 Task: Change arrow line weight to 1PX.
Action: Mouse moved to (499, 247)
Screenshot: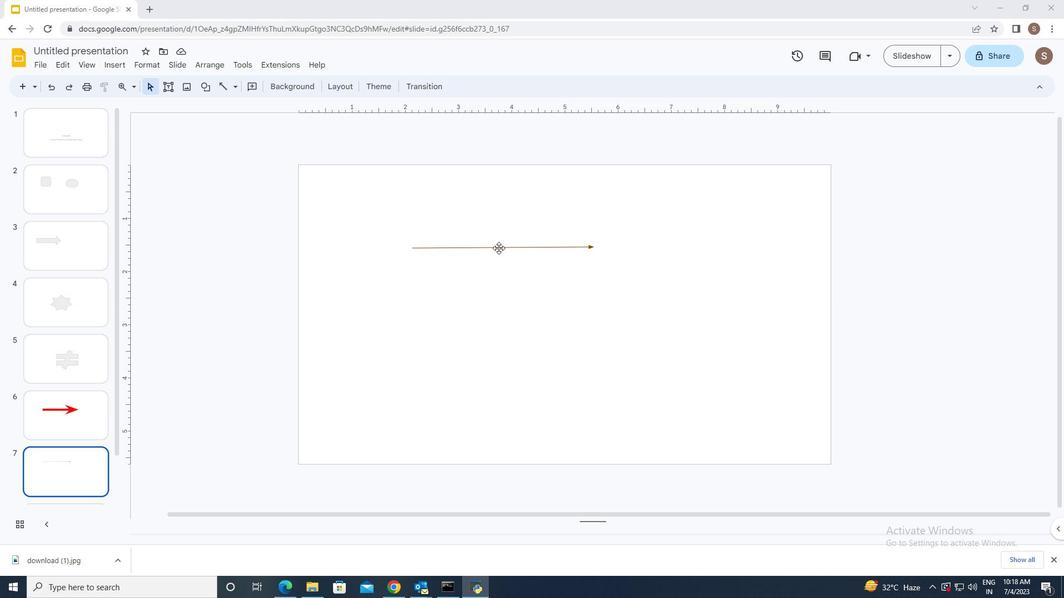 
Action: Mouse pressed left at (499, 247)
Screenshot: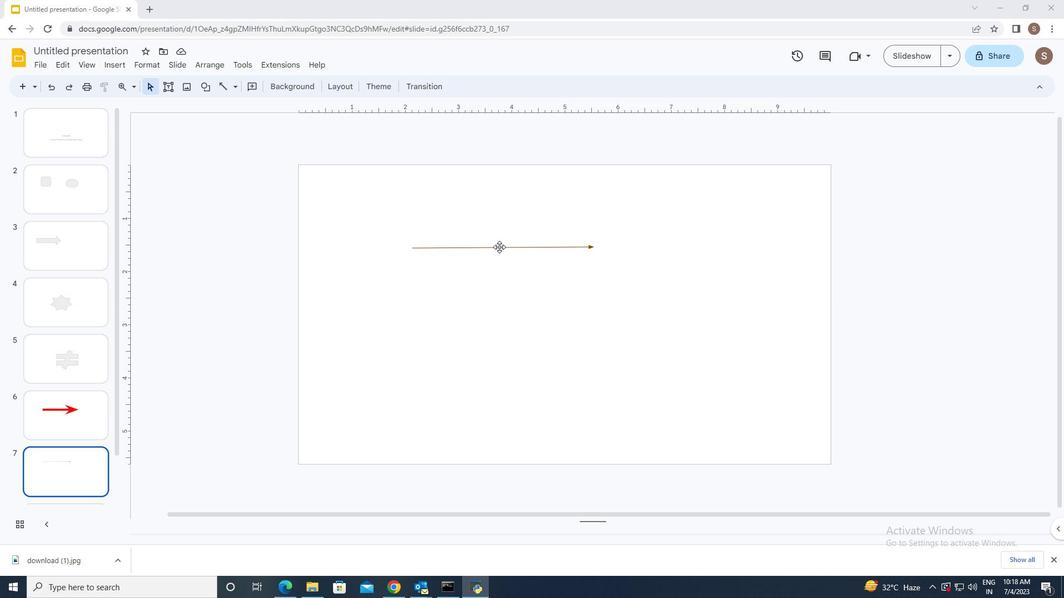 
Action: Mouse moved to (276, 85)
Screenshot: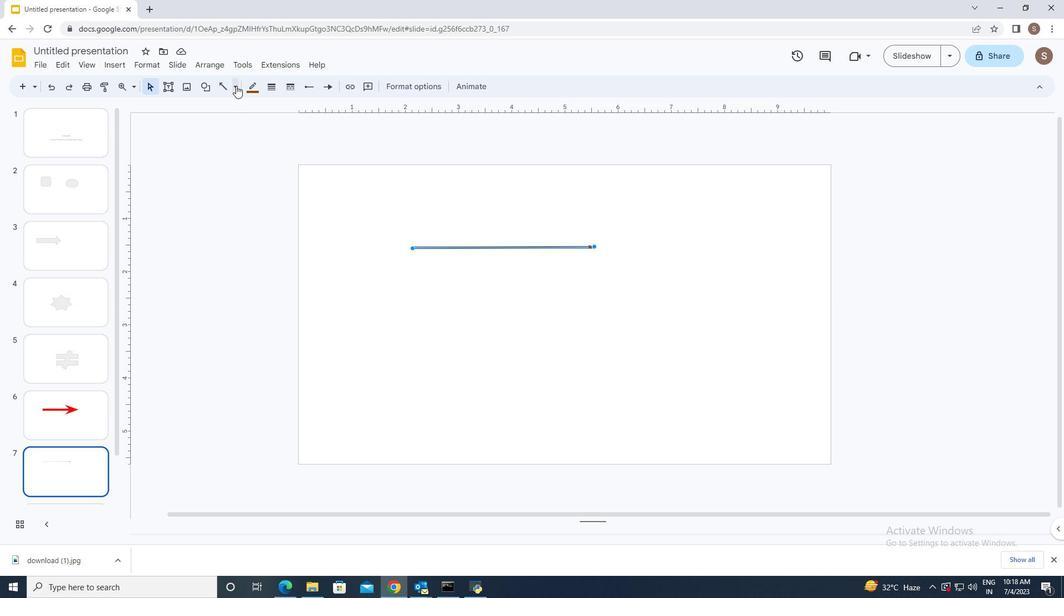 
Action: Mouse pressed left at (276, 85)
Screenshot: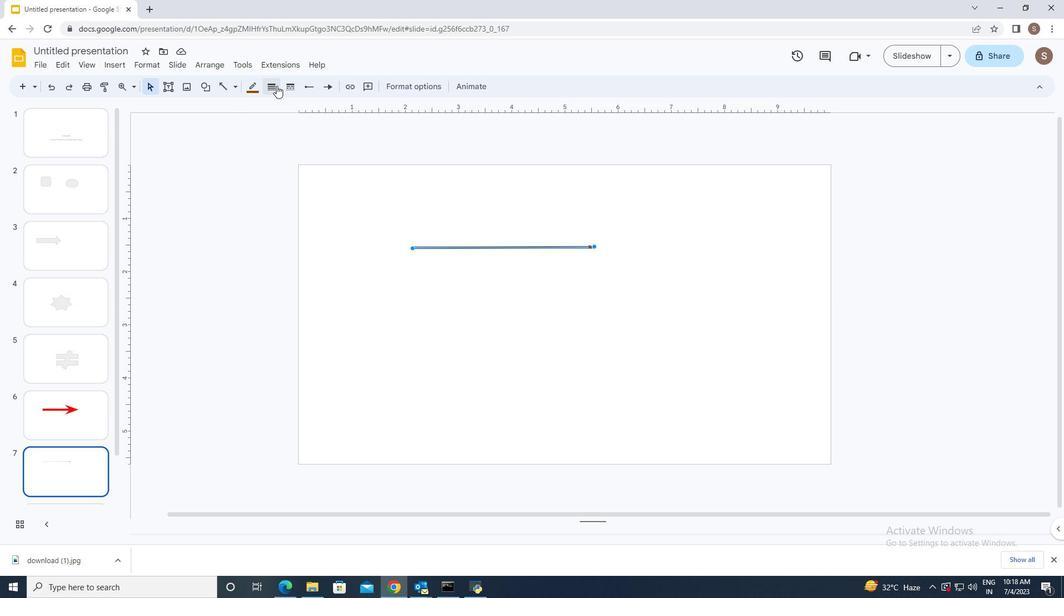
Action: Mouse moved to (284, 104)
Screenshot: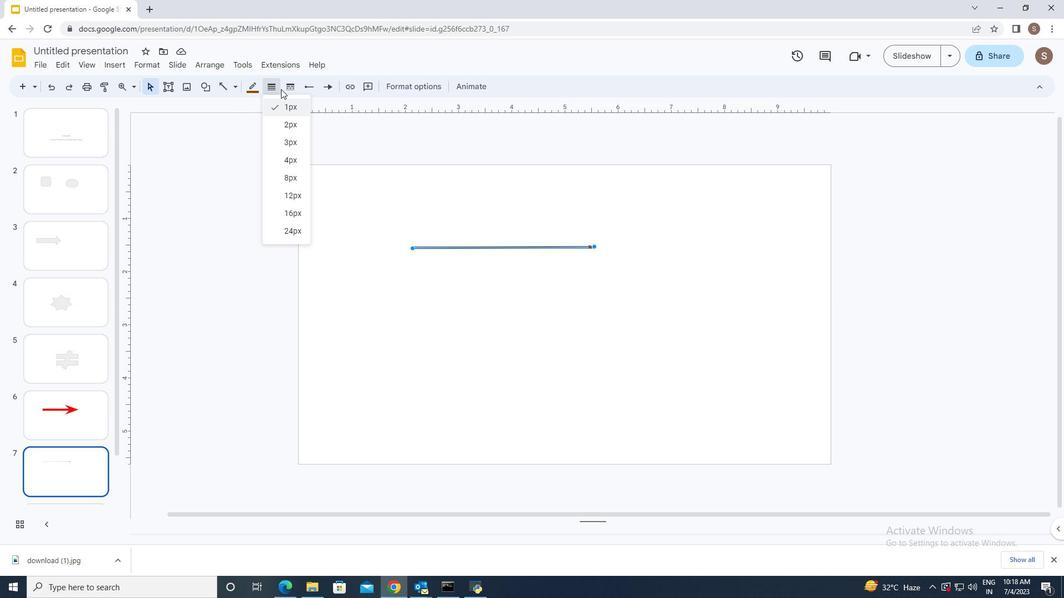 
Action: Mouse pressed left at (284, 104)
Screenshot: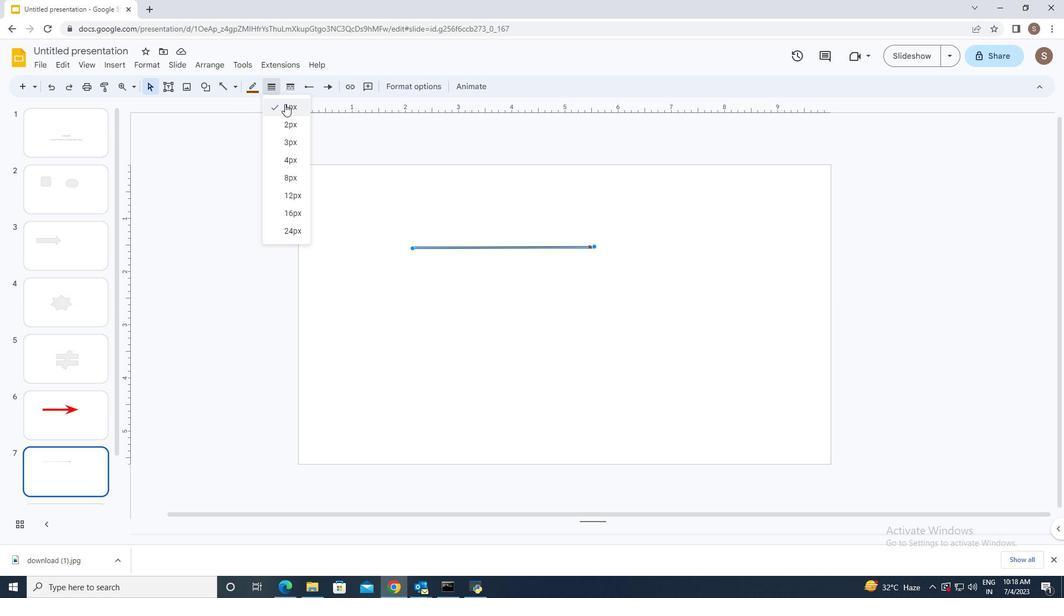 
Action: Mouse moved to (397, 297)
Screenshot: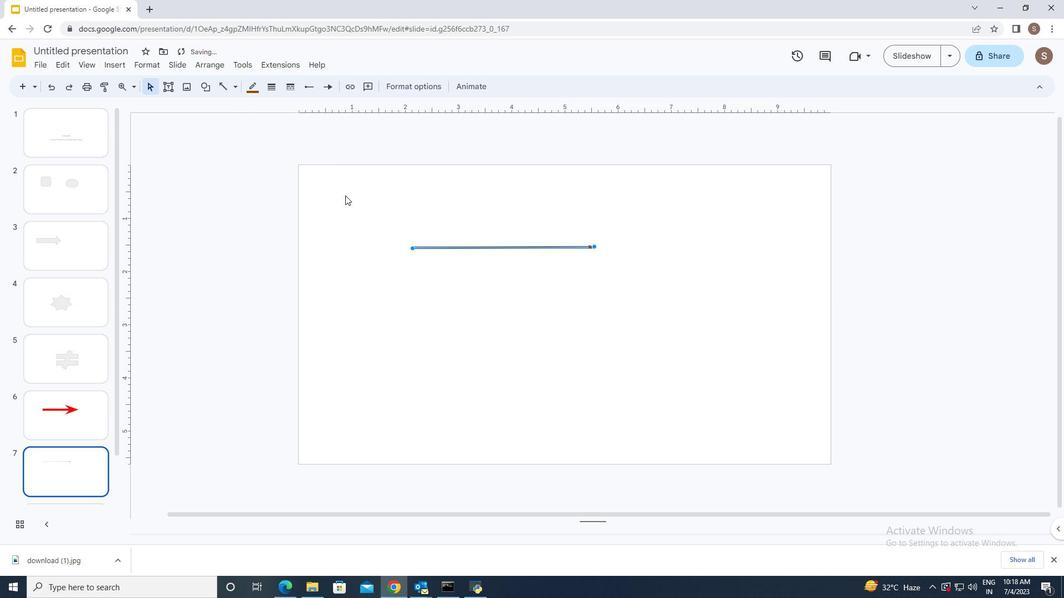 
Action: Mouse pressed left at (397, 297)
Screenshot: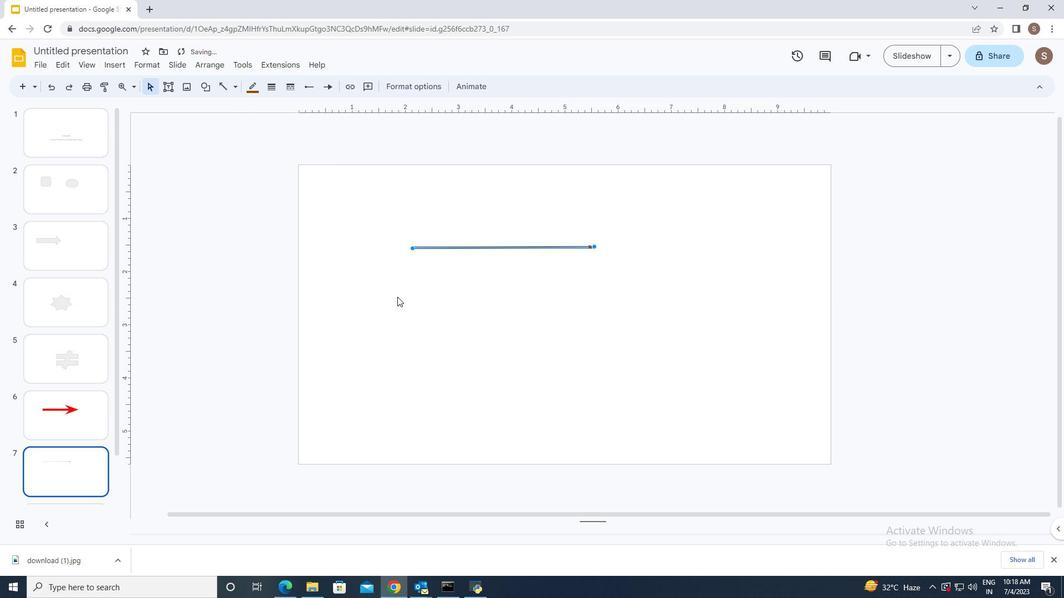 
